 Task: Change the avatar of your profile to Sunglasses.
Action: Mouse moved to (1132, 33)
Screenshot: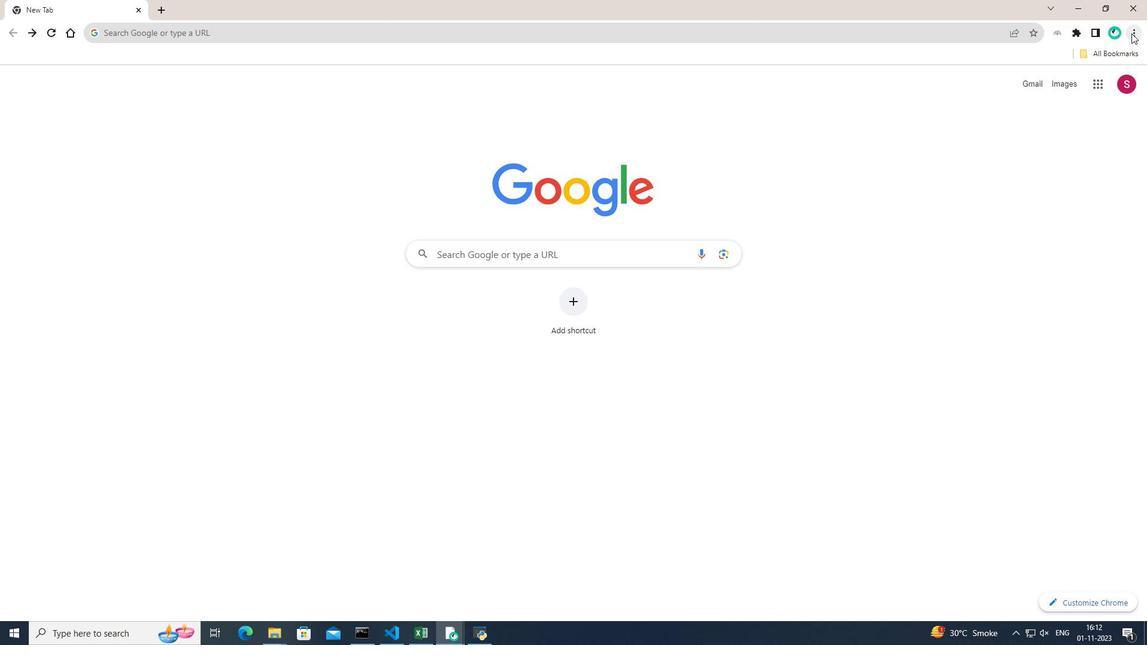 
Action: Mouse pressed left at (1132, 33)
Screenshot: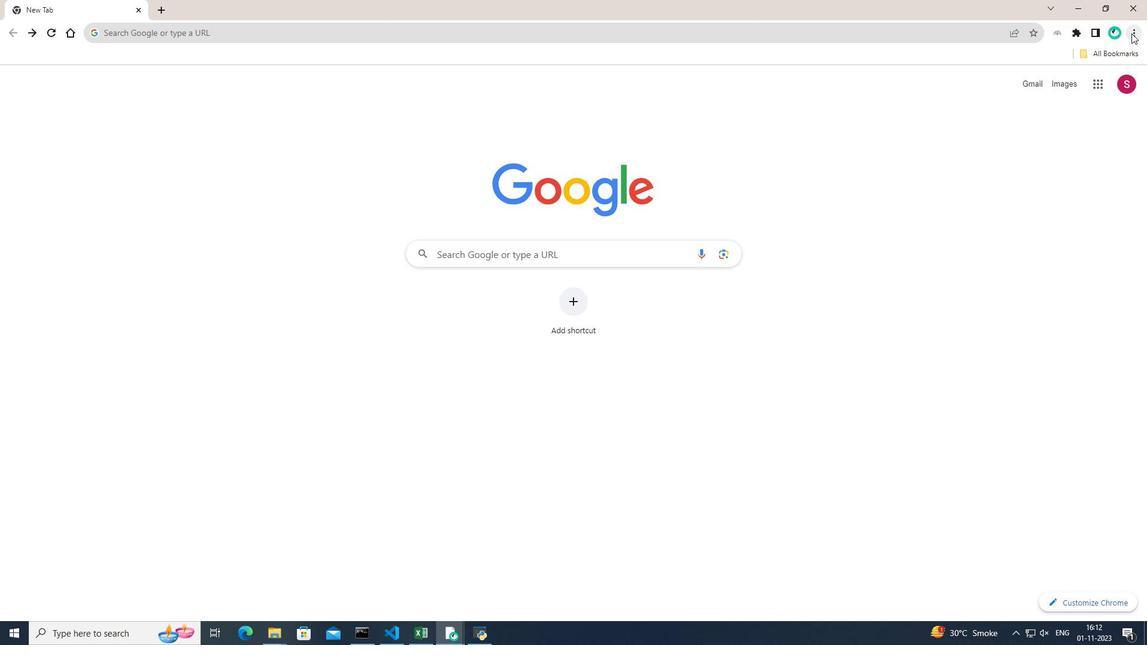 
Action: Mouse moved to (1028, 246)
Screenshot: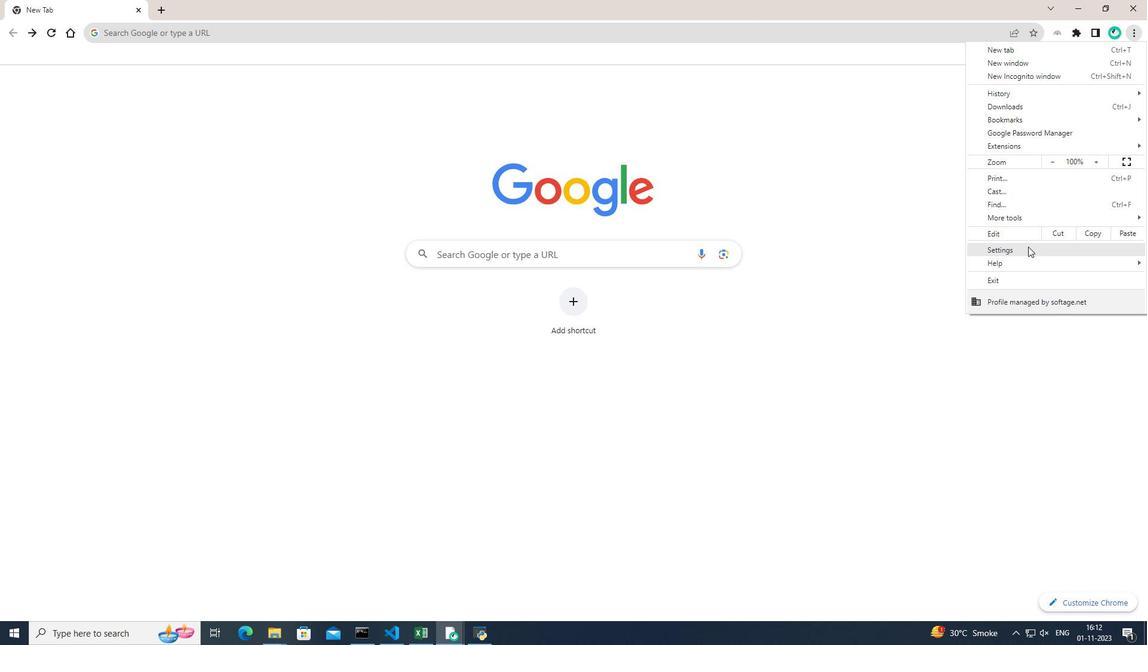 
Action: Mouse pressed left at (1028, 246)
Screenshot: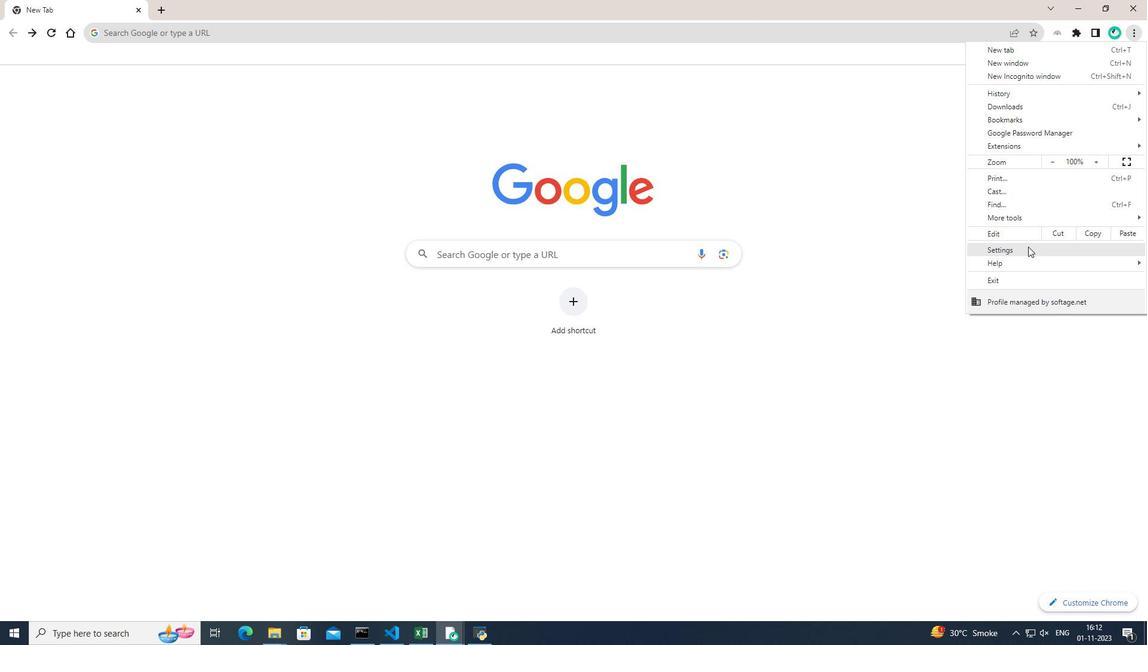 
Action: Mouse moved to (658, 288)
Screenshot: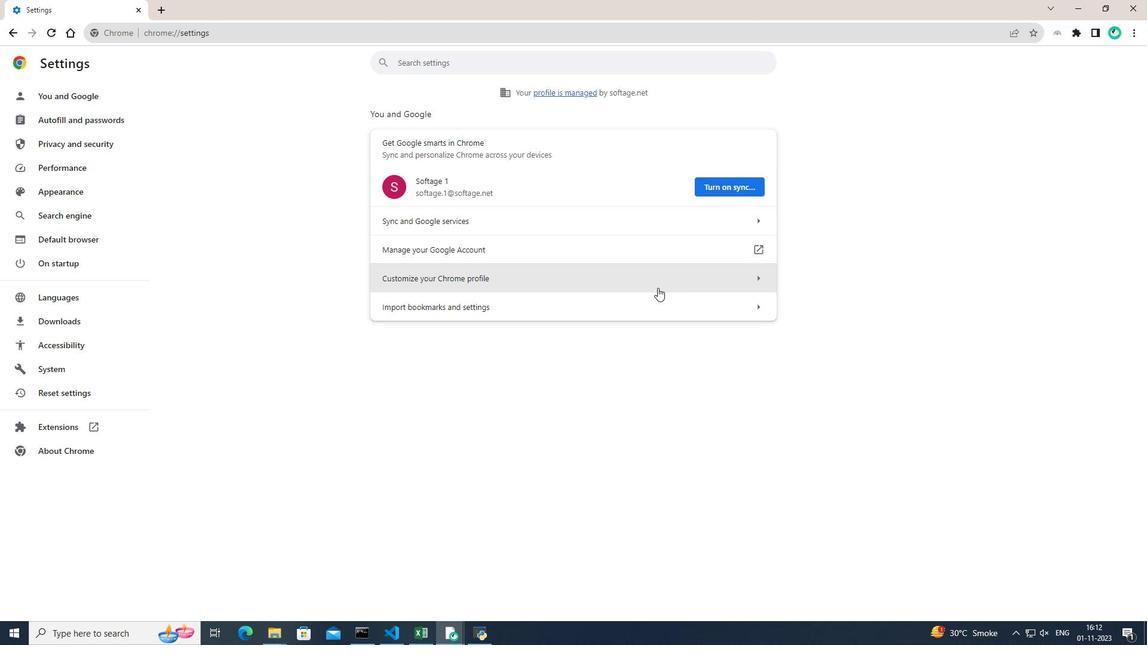 
Action: Mouse pressed left at (658, 288)
Screenshot: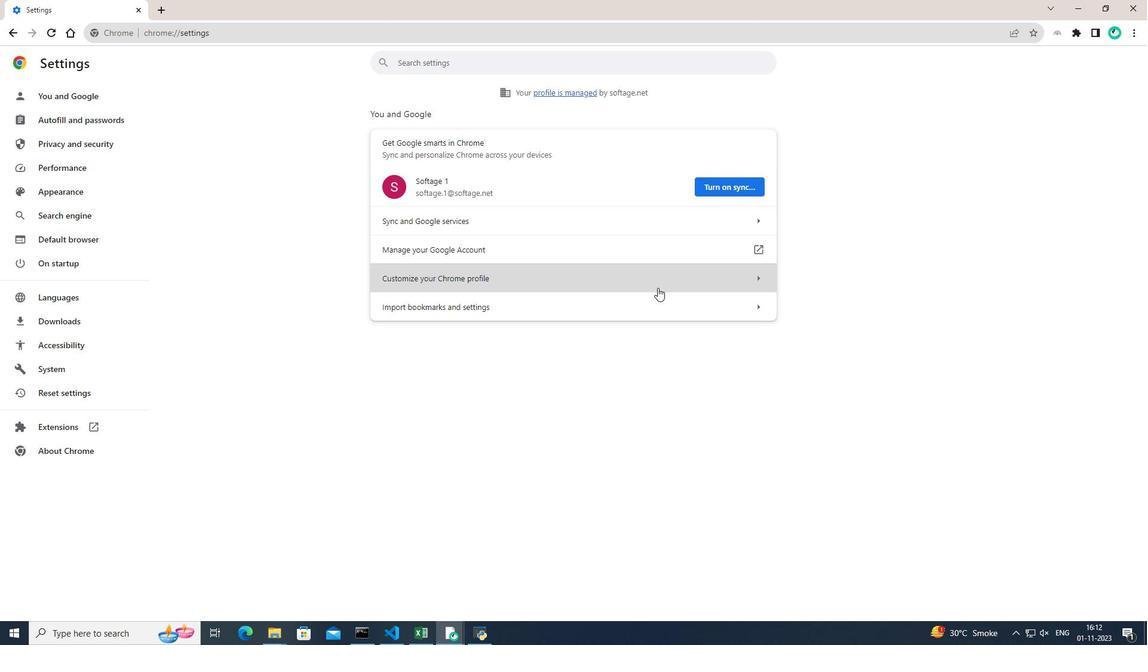 
Action: Mouse moved to (942, 405)
Screenshot: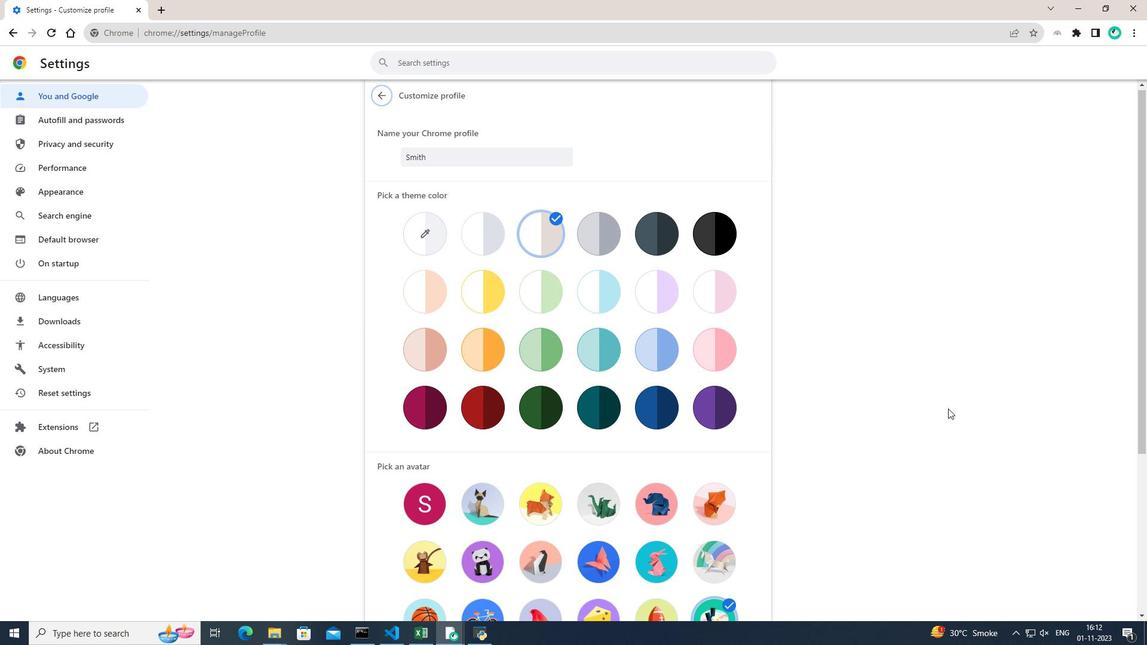 
Action: Mouse scrolled (942, 405) with delta (0, 0)
Screenshot: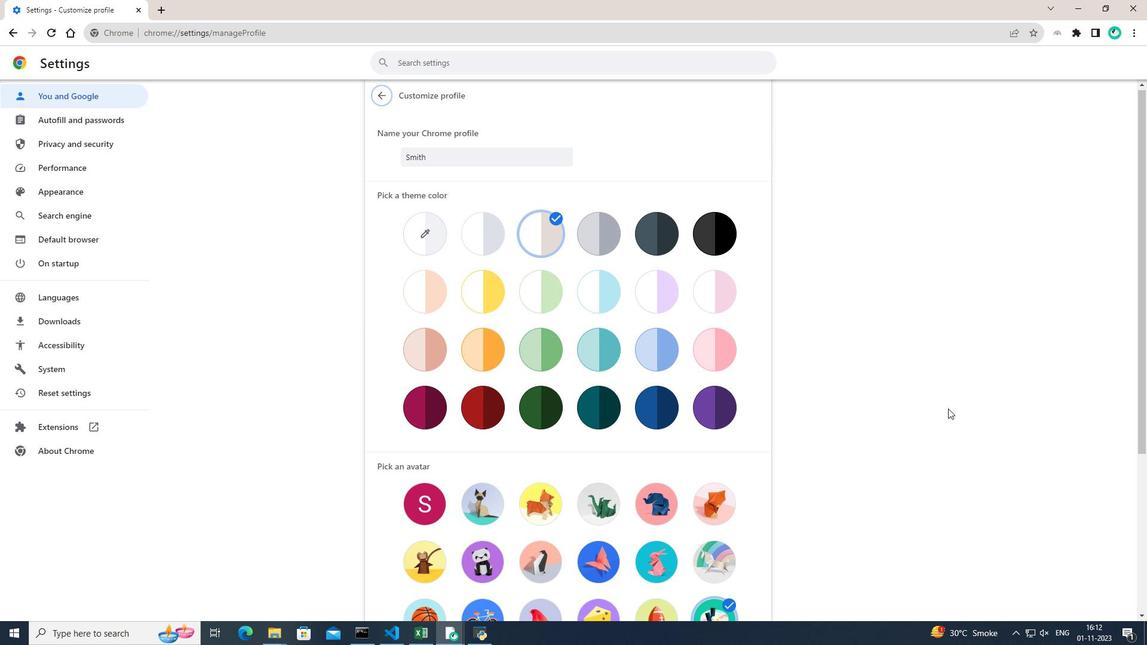 
Action: Mouse moved to (947, 408)
Screenshot: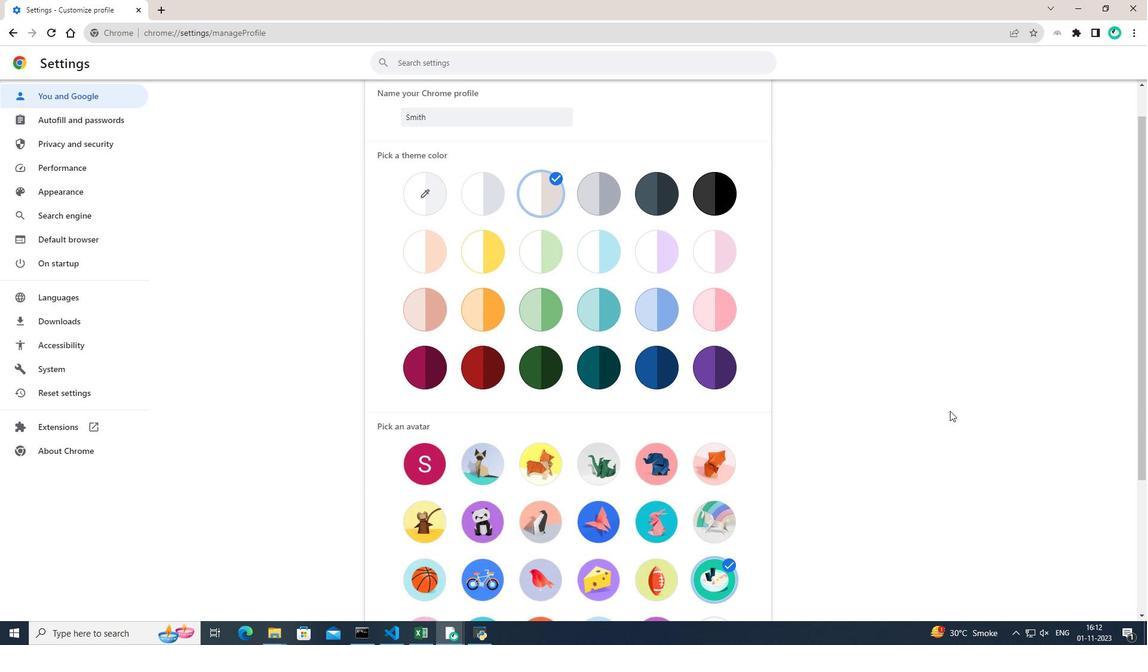 
Action: Mouse scrolled (947, 407) with delta (0, 0)
Screenshot: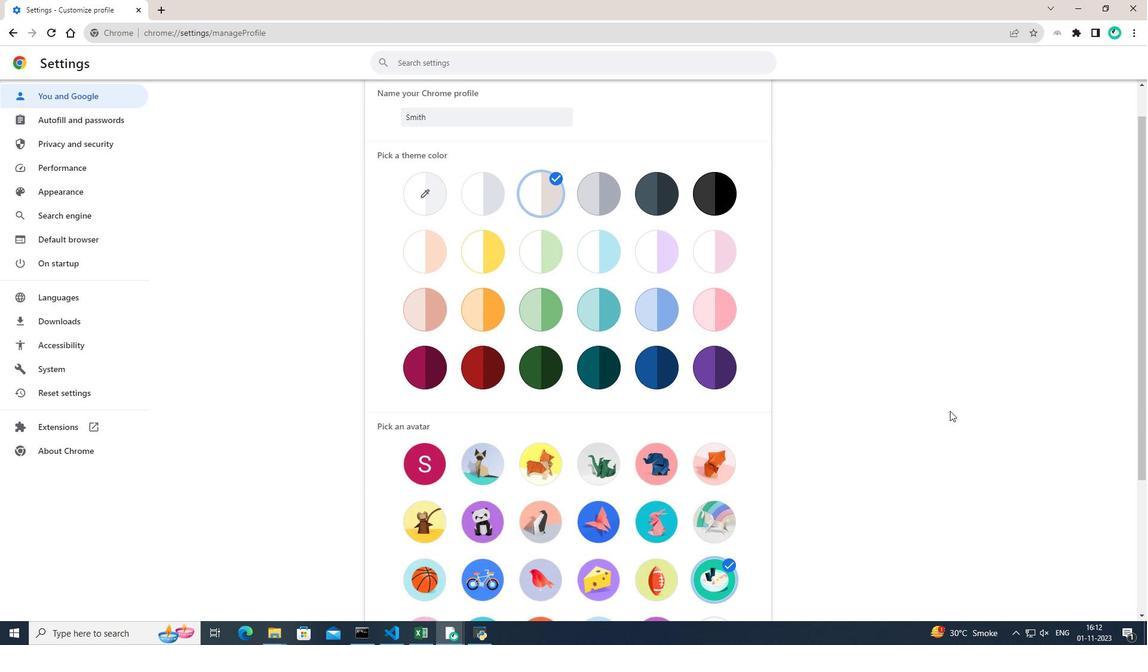 
Action: Mouse moved to (948, 409)
Screenshot: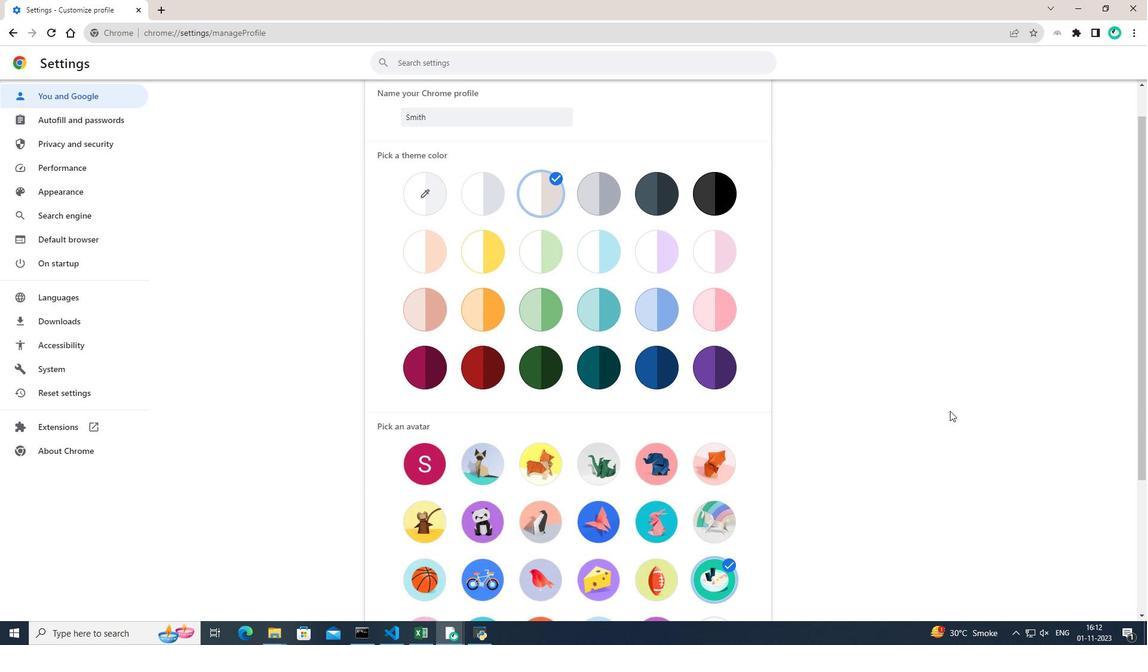 
Action: Mouse scrolled (948, 408) with delta (0, 0)
Screenshot: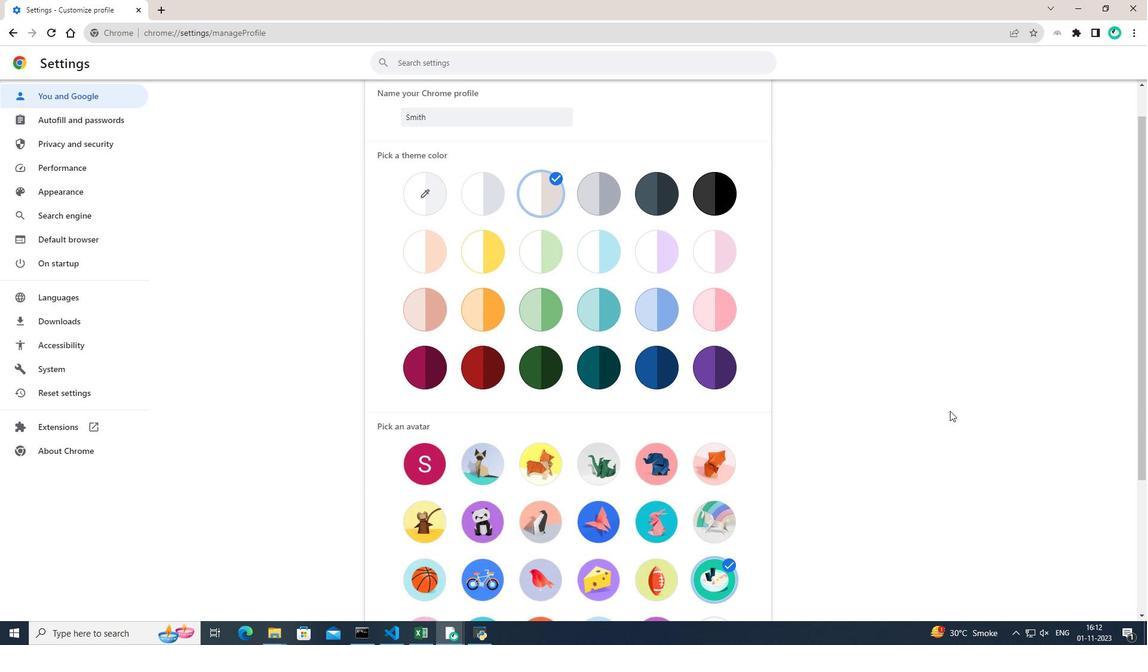 
Action: Mouse moved to (949, 410)
Screenshot: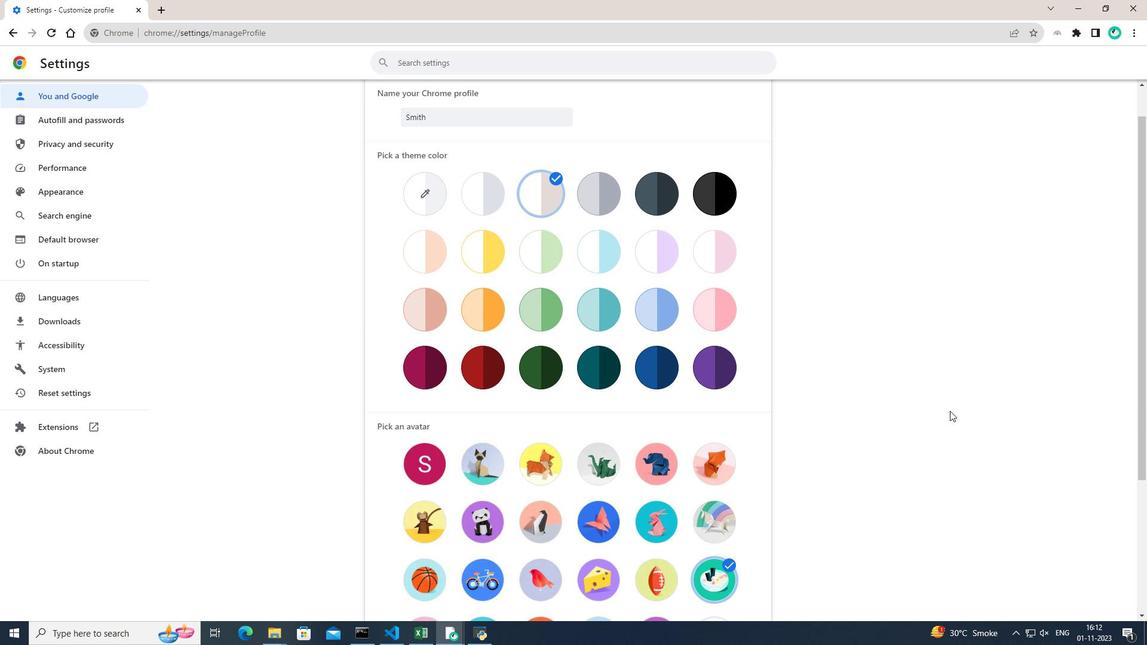 
Action: Mouse scrolled (949, 409) with delta (0, 0)
Screenshot: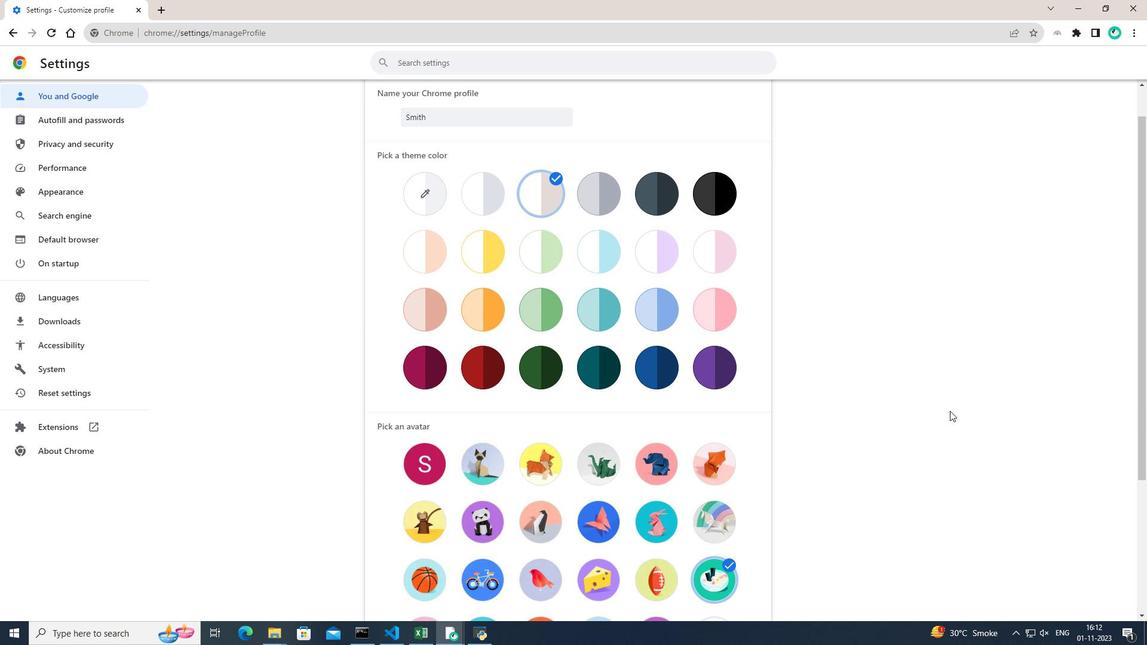 
Action: Mouse moved to (950, 411)
Screenshot: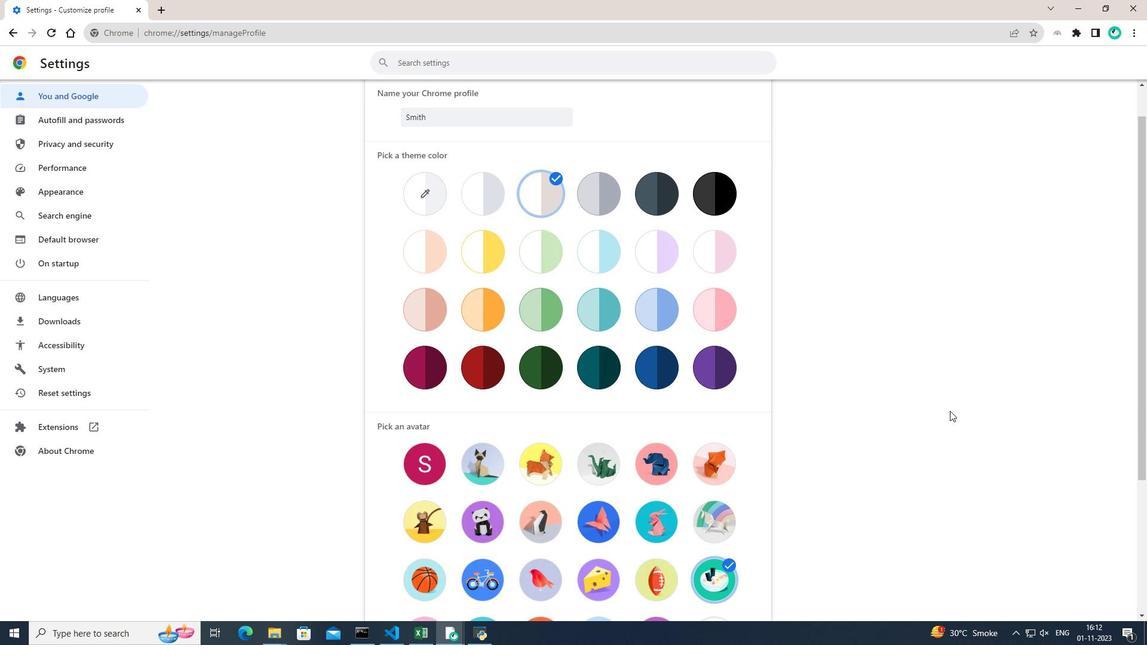 
Action: Mouse scrolled (950, 410) with delta (0, 0)
Screenshot: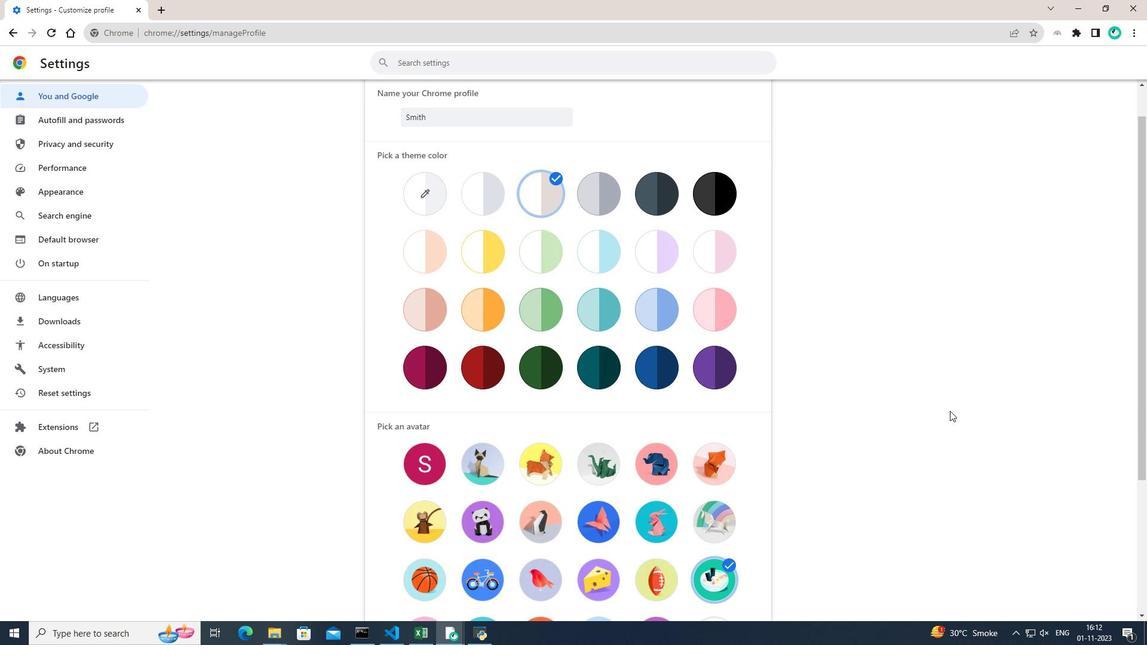
Action: Mouse moved to (416, 450)
Screenshot: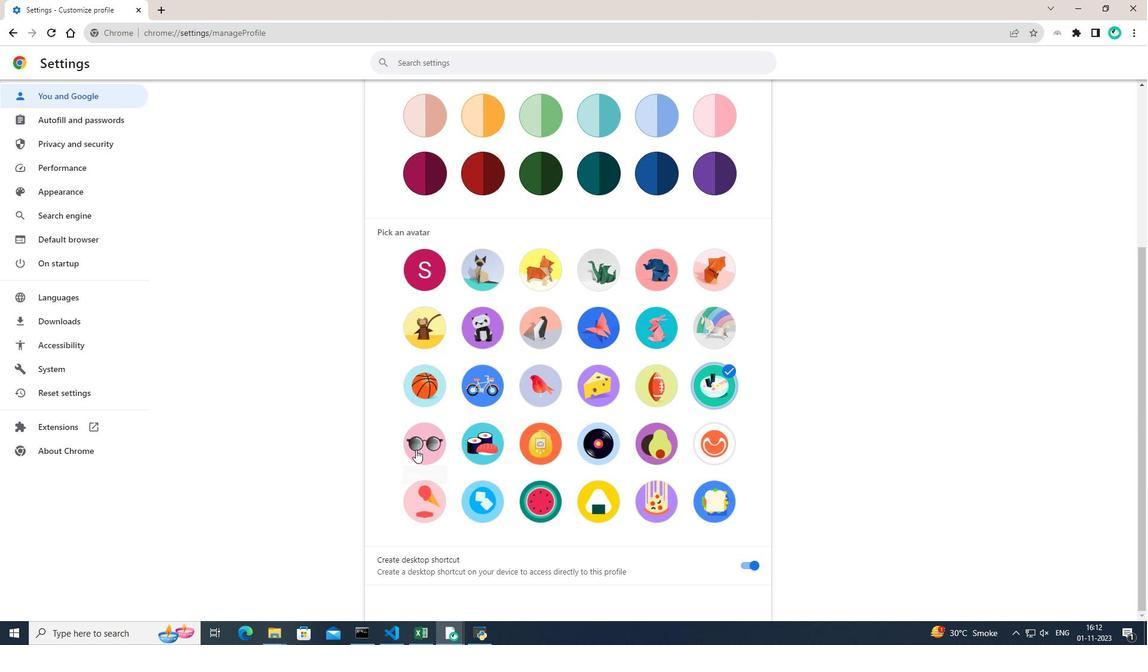 
Action: Mouse pressed left at (416, 450)
Screenshot: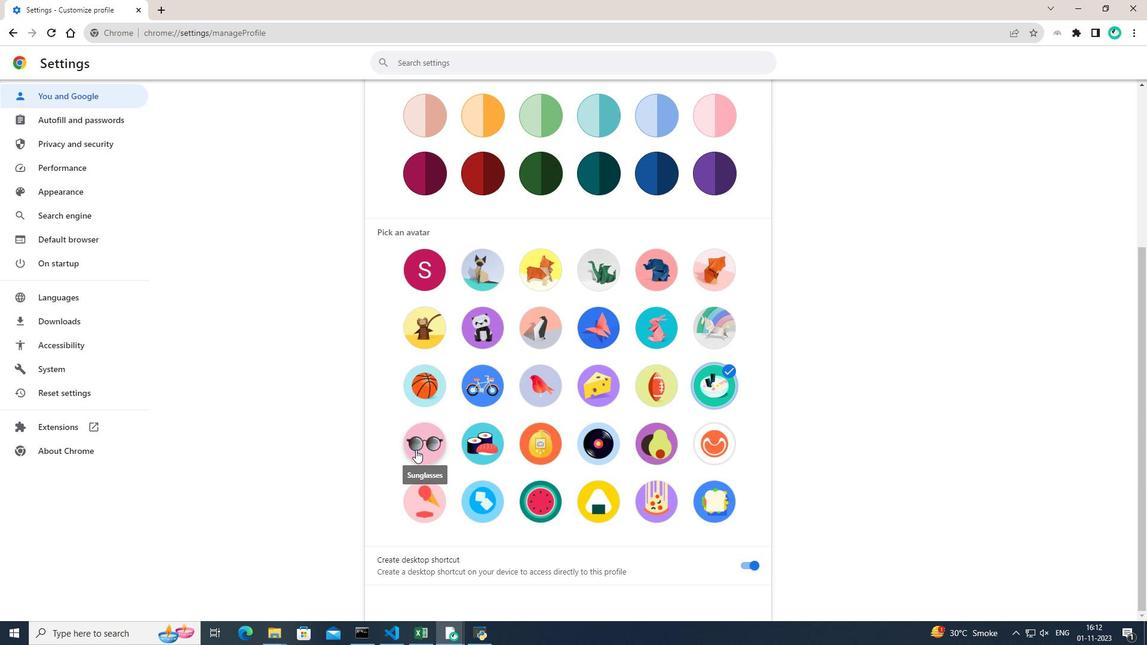 
Action: Mouse pressed left at (416, 450)
Screenshot: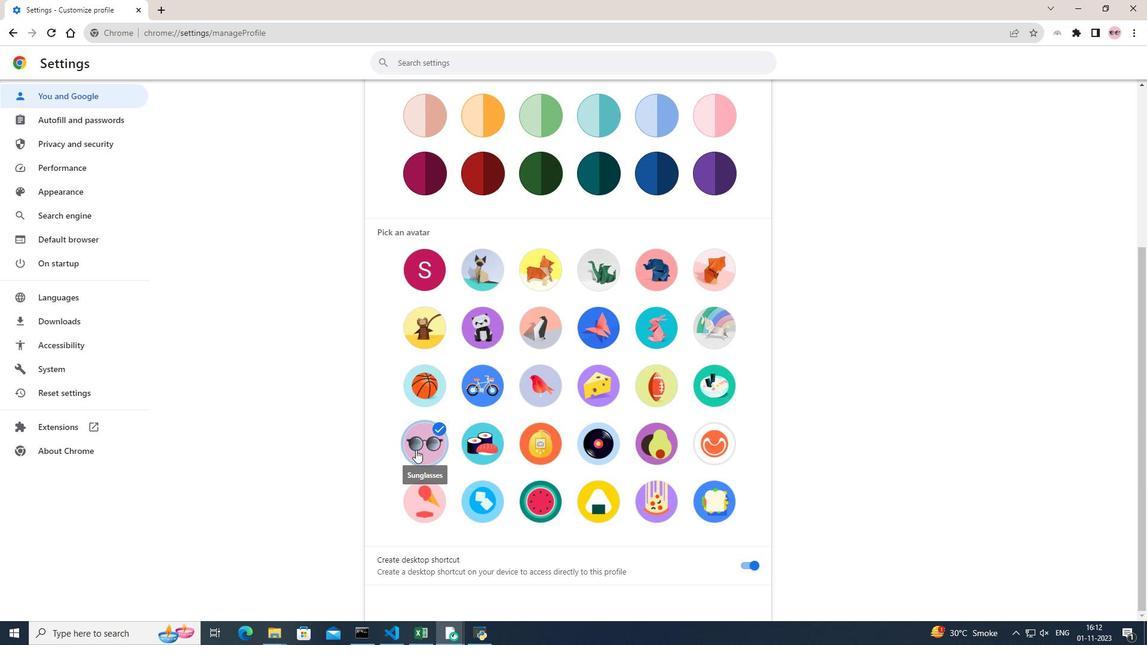 
Action: Mouse moved to (878, 429)
Screenshot: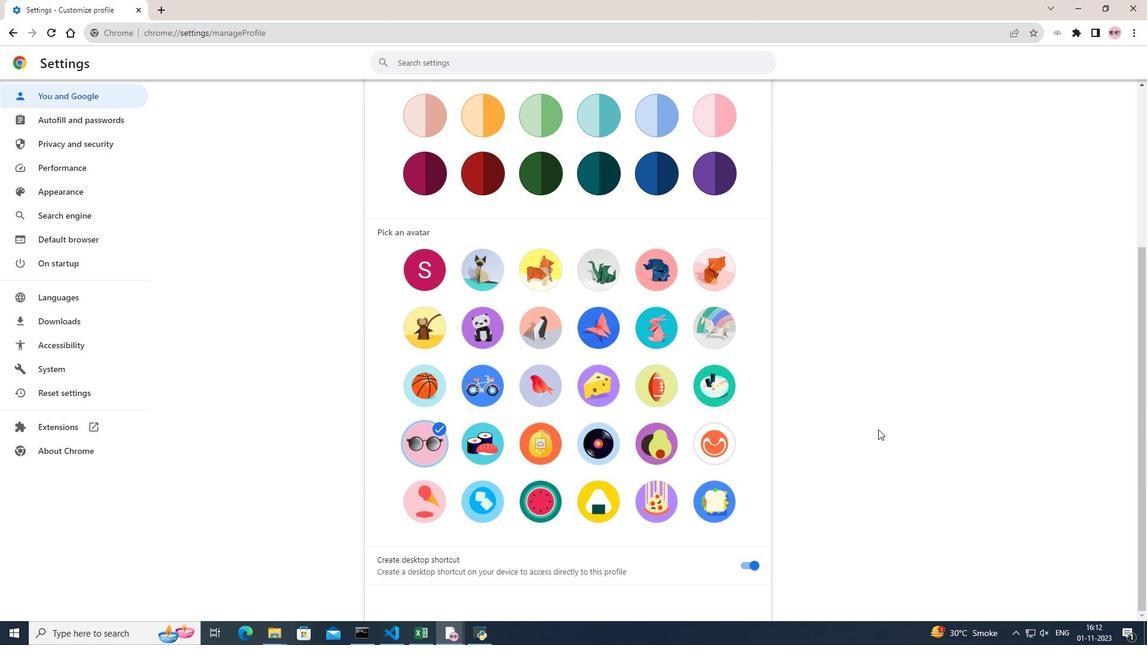 
